 Task: Check the percentage active listings of playground in the last 1 year.
Action: Mouse moved to (754, 185)
Screenshot: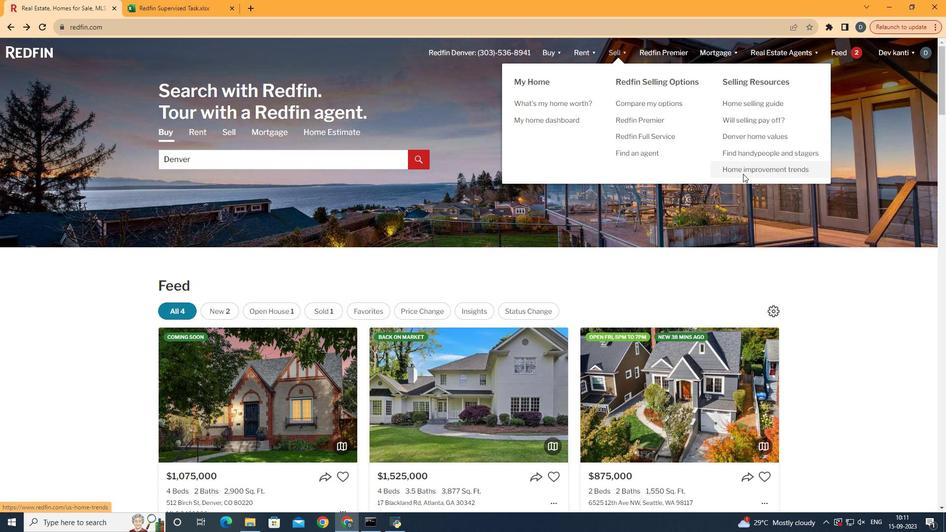 
Action: Mouse pressed left at (754, 185)
Screenshot: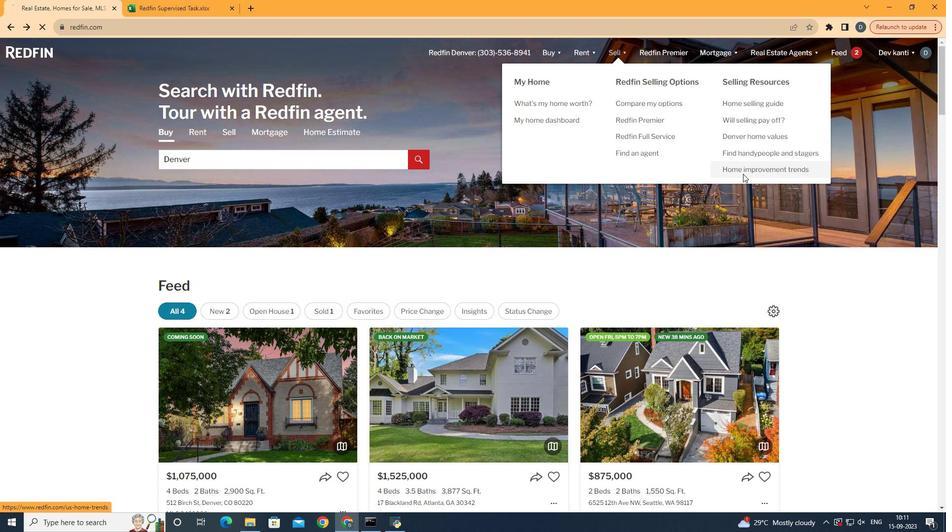 
Action: Mouse moved to (258, 203)
Screenshot: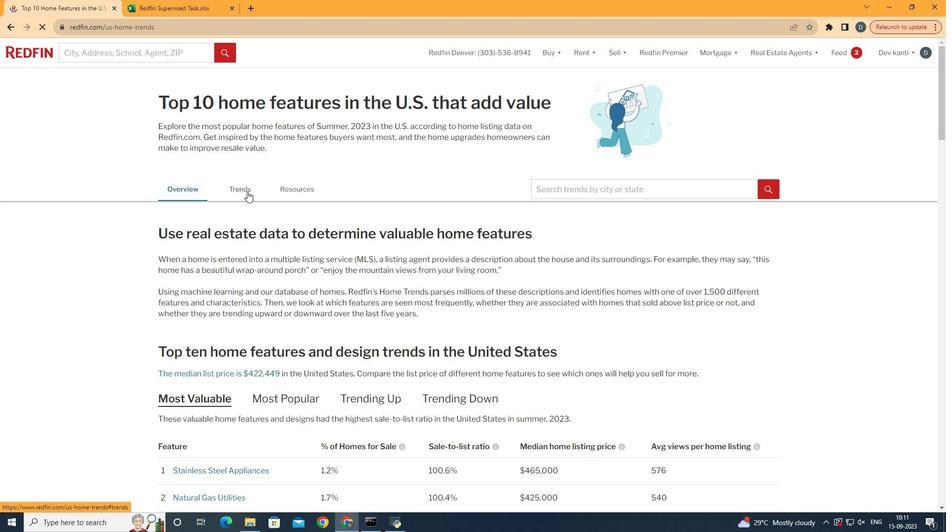 
Action: Mouse pressed left at (258, 203)
Screenshot: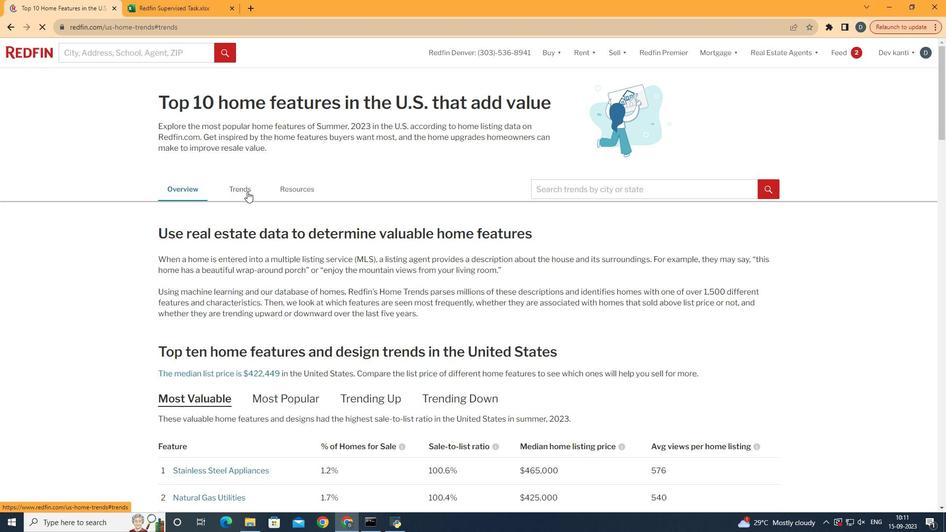 
Action: Mouse moved to (416, 314)
Screenshot: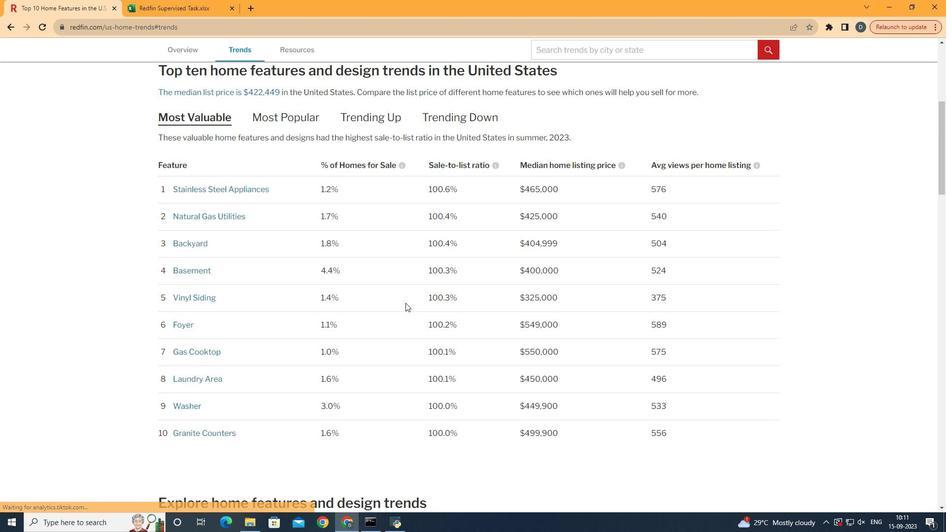 
Action: Mouse scrolled (416, 313) with delta (0, 0)
Screenshot: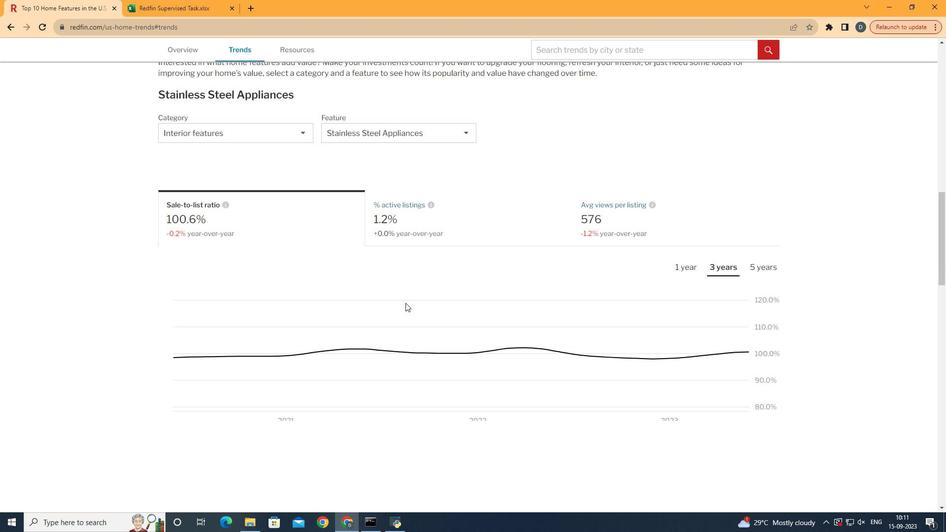 
Action: Mouse scrolled (416, 313) with delta (0, 0)
Screenshot: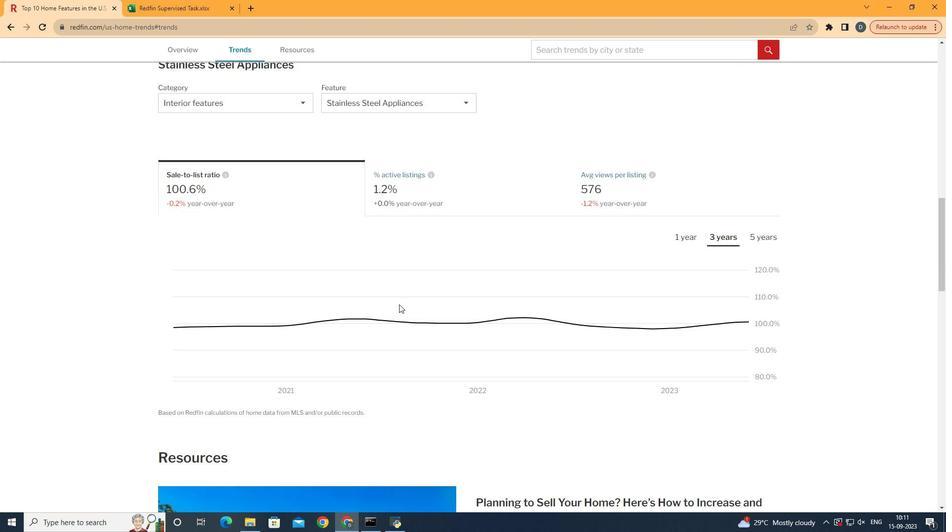 
Action: Mouse scrolled (416, 313) with delta (0, 0)
Screenshot: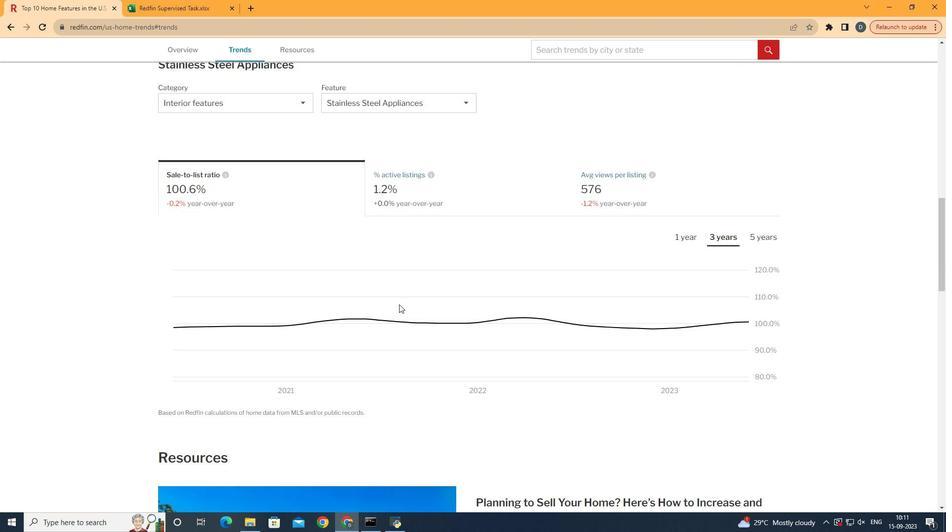
Action: Mouse scrolled (416, 313) with delta (0, 0)
Screenshot: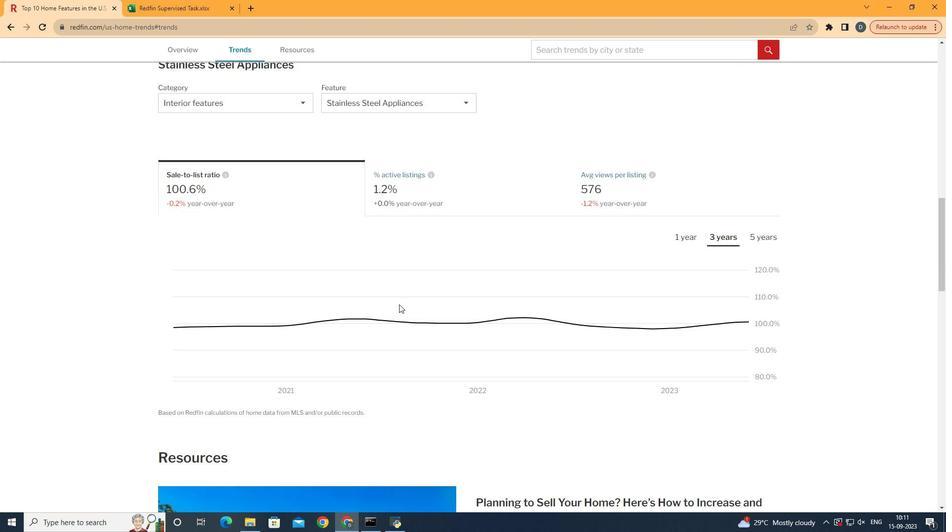 
Action: Mouse scrolled (416, 313) with delta (0, 0)
Screenshot: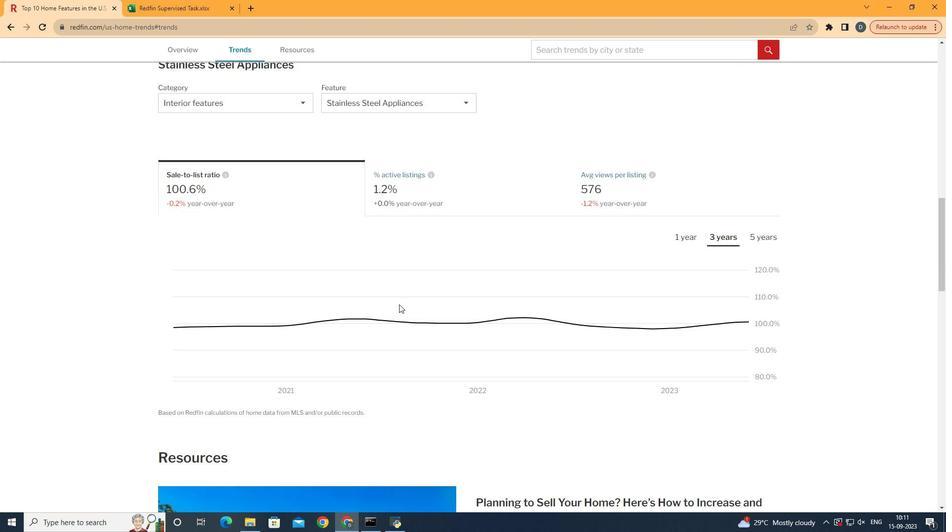 
Action: Mouse scrolled (416, 313) with delta (0, 0)
Screenshot: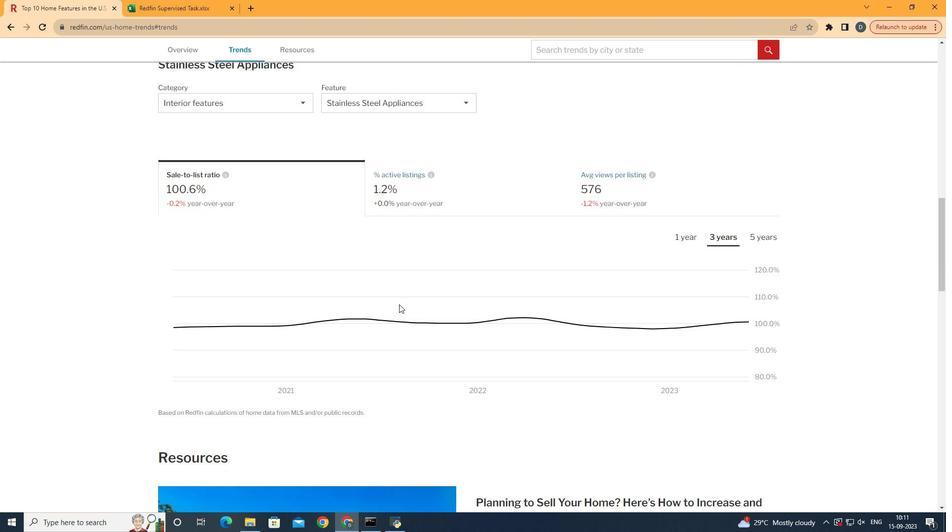 
Action: Mouse scrolled (416, 313) with delta (0, 0)
Screenshot: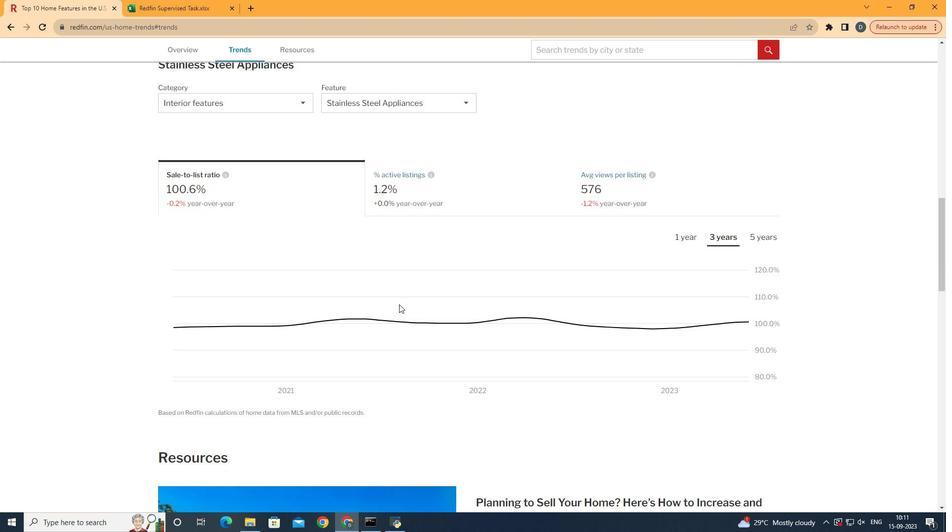 
Action: Mouse scrolled (416, 313) with delta (0, 0)
Screenshot: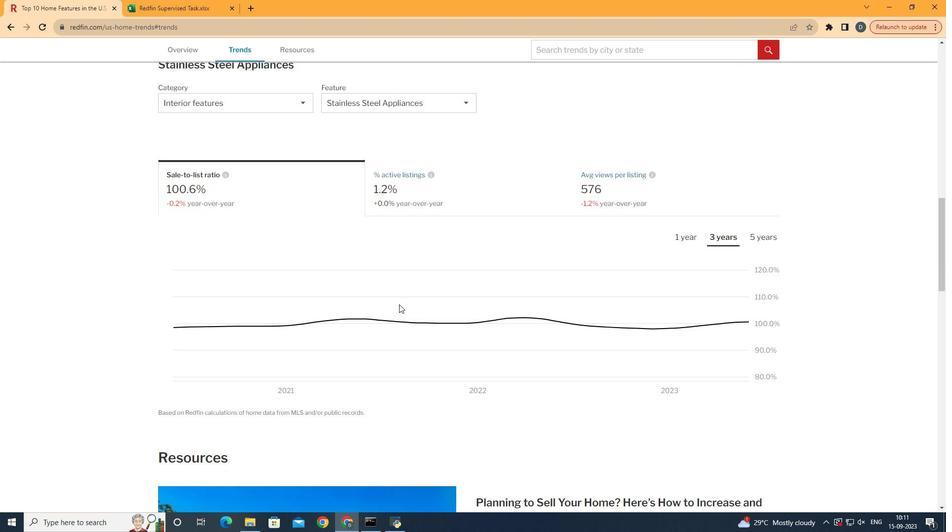 
Action: Mouse scrolled (416, 313) with delta (0, 0)
Screenshot: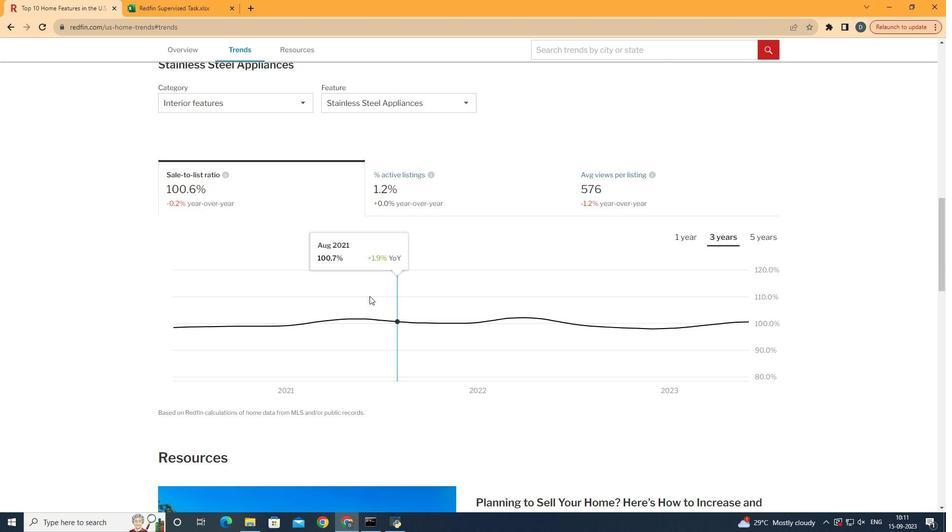 
Action: Mouse scrolled (416, 313) with delta (0, 0)
Screenshot: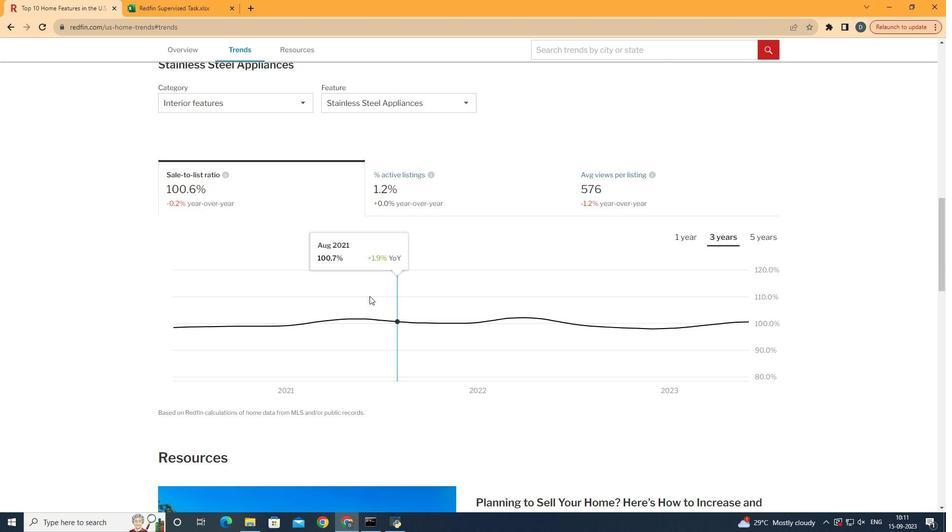 
Action: Mouse moved to (294, 125)
Screenshot: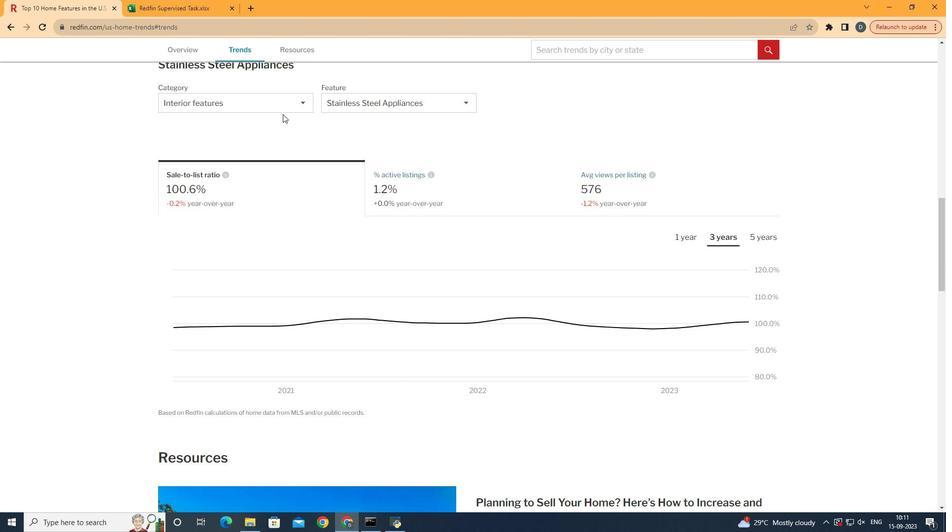 
Action: Mouse pressed left at (294, 125)
Screenshot: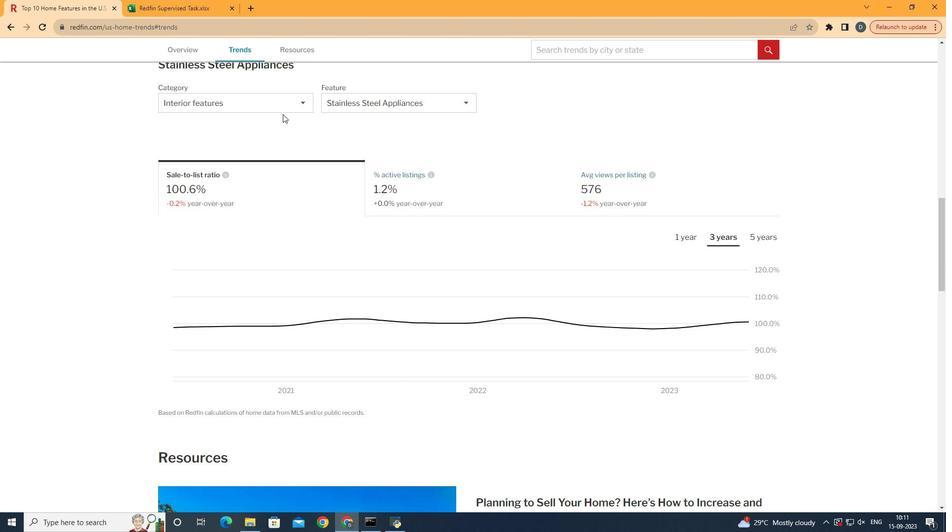 
Action: Mouse moved to (295, 123)
Screenshot: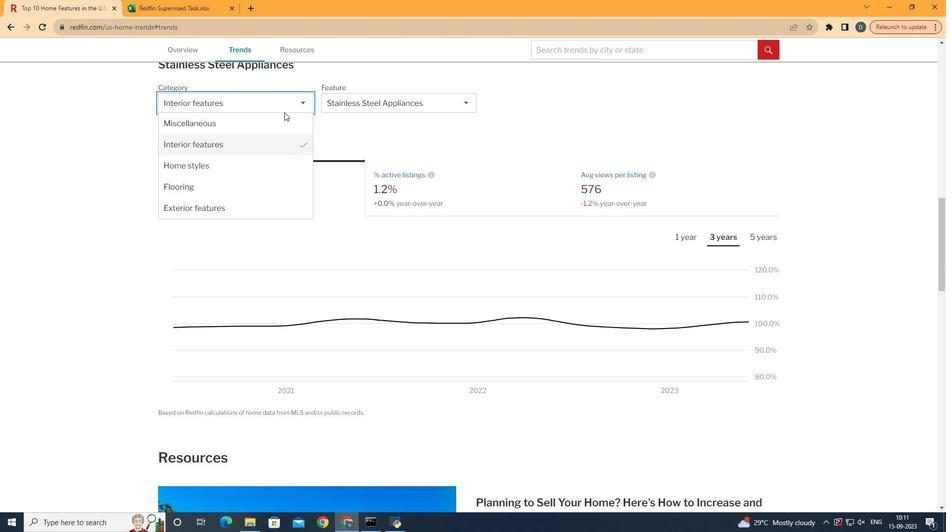 
Action: Mouse pressed left at (295, 123)
Screenshot: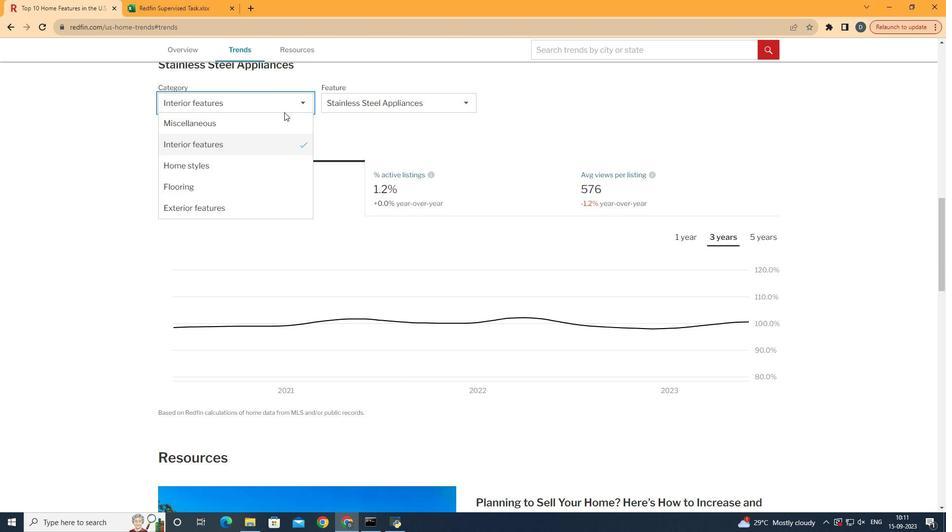 
Action: Mouse moved to (278, 223)
Screenshot: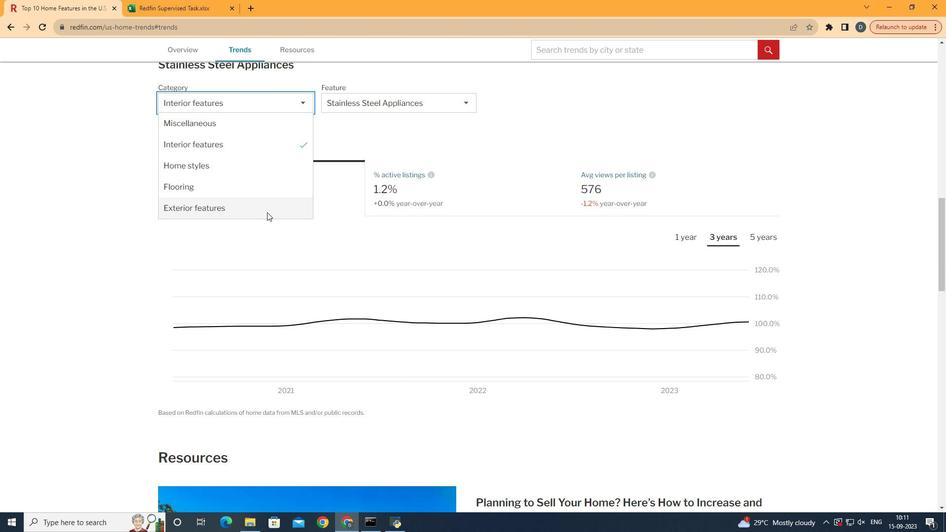 
Action: Mouse pressed left at (278, 223)
Screenshot: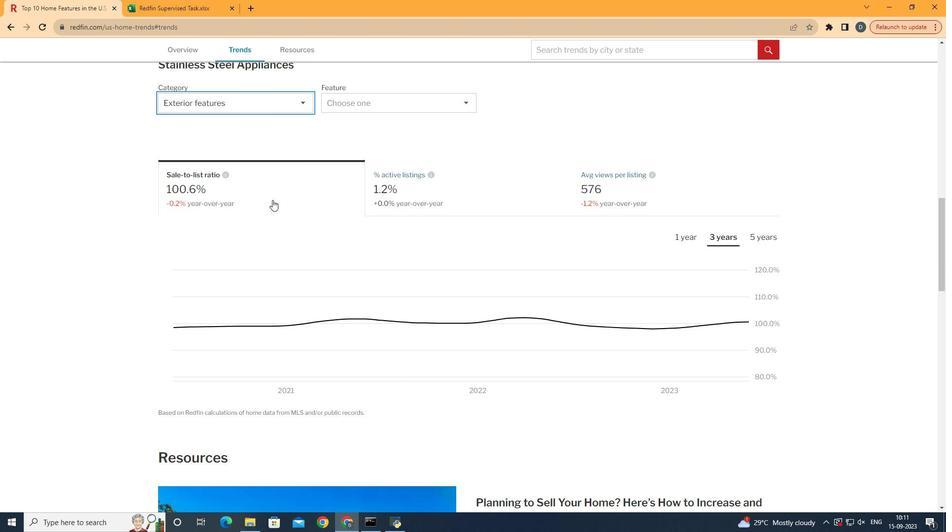 
Action: Mouse moved to (366, 117)
Screenshot: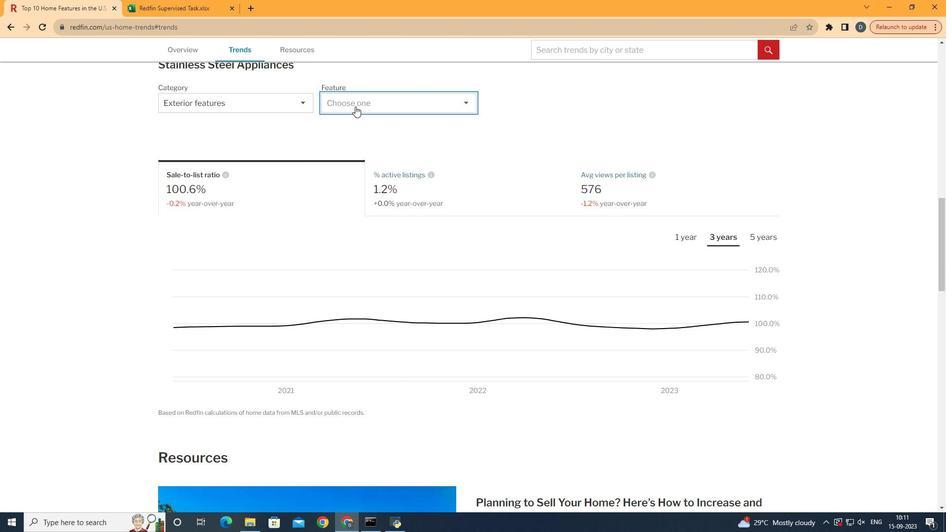 
Action: Mouse pressed left at (366, 117)
Screenshot: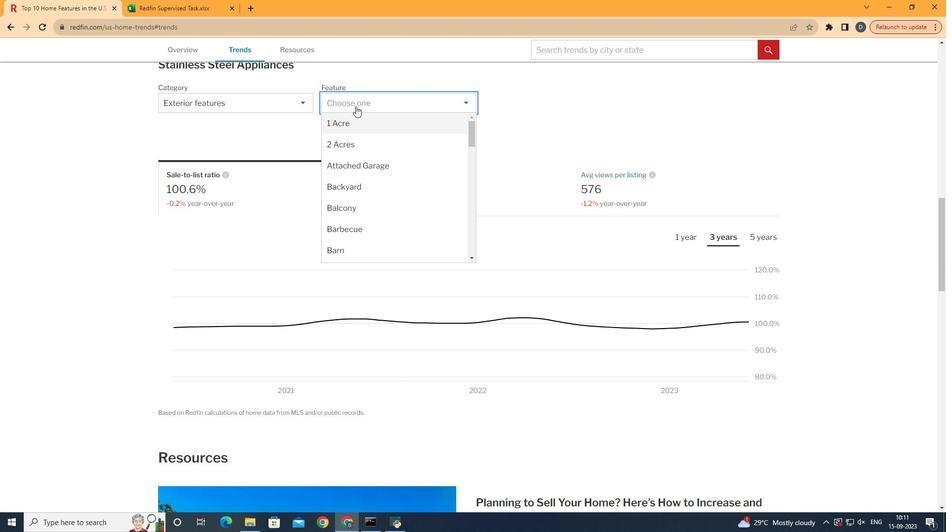 
Action: Mouse moved to (390, 211)
Screenshot: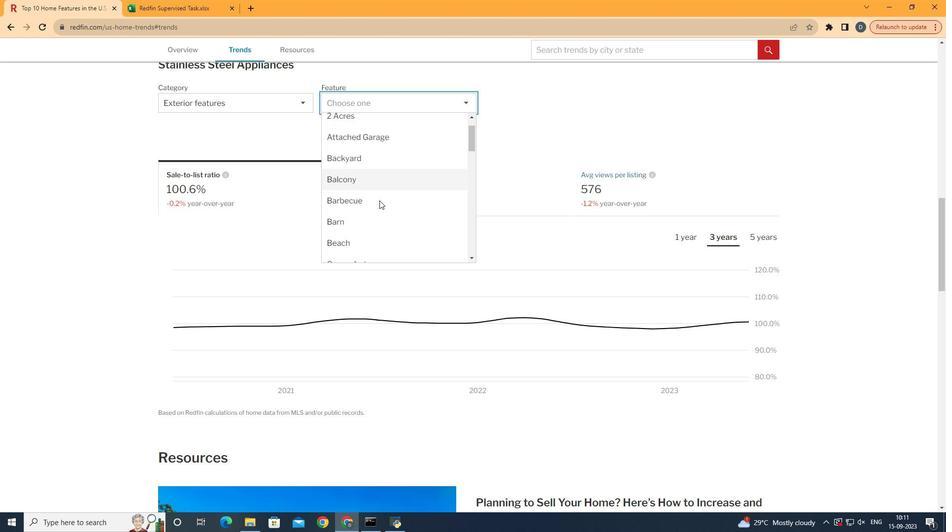 
Action: Mouse scrolled (390, 211) with delta (0, 0)
Screenshot: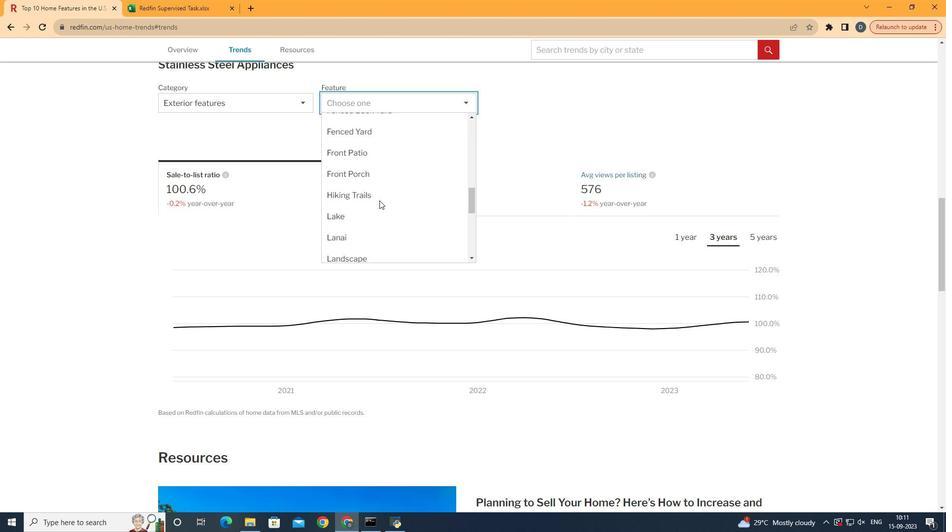 
Action: Mouse scrolled (390, 211) with delta (0, 0)
Screenshot: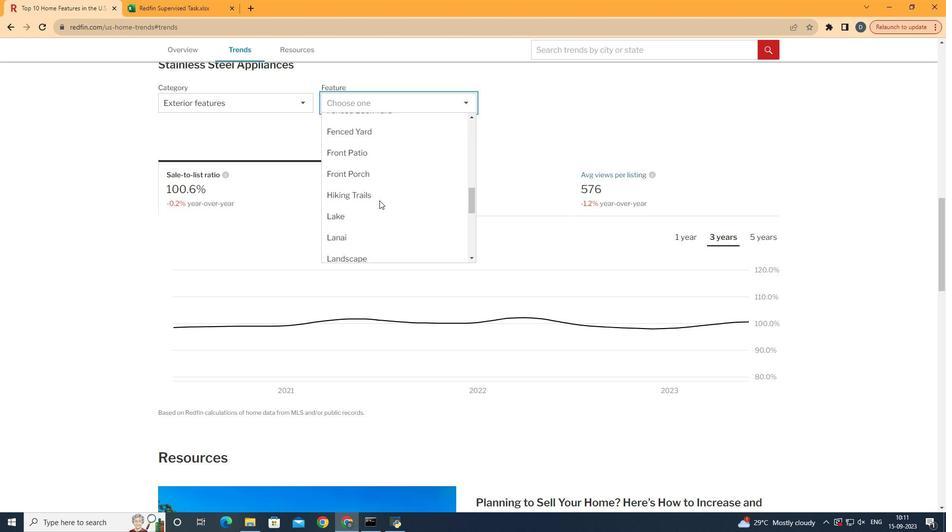 
Action: Mouse scrolled (390, 211) with delta (0, 0)
Screenshot: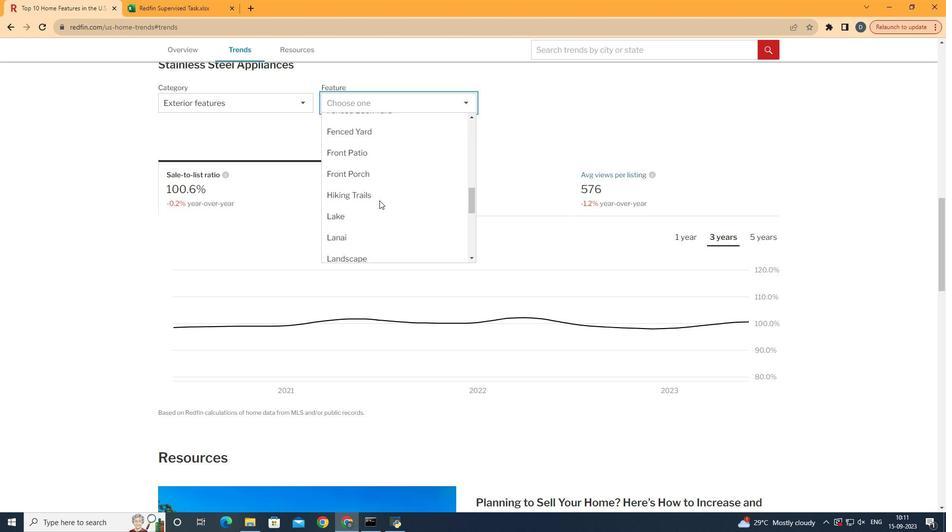 
Action: Mouse scrolled (390, 211) with delta (0, 0)
Screenshot: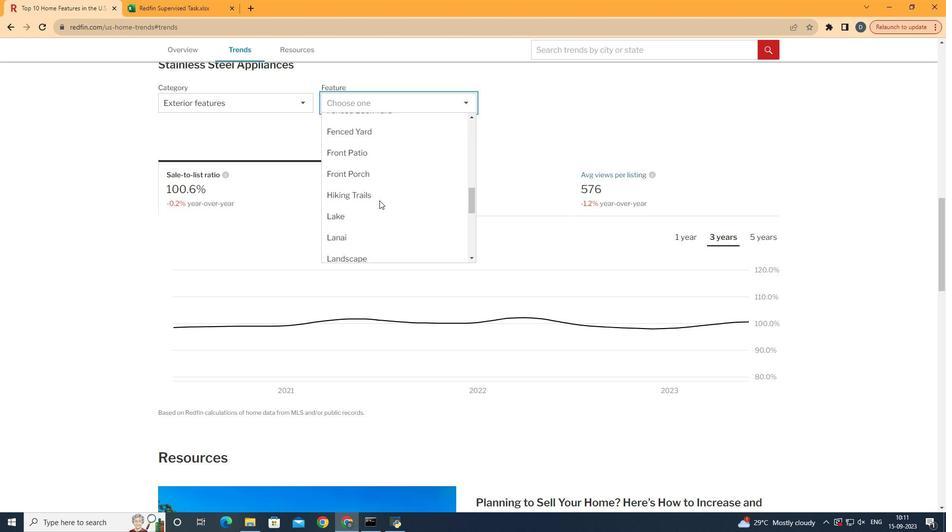 
Action: Mouse scrolled (390, 211) with delta (0, 0)
Screenshot: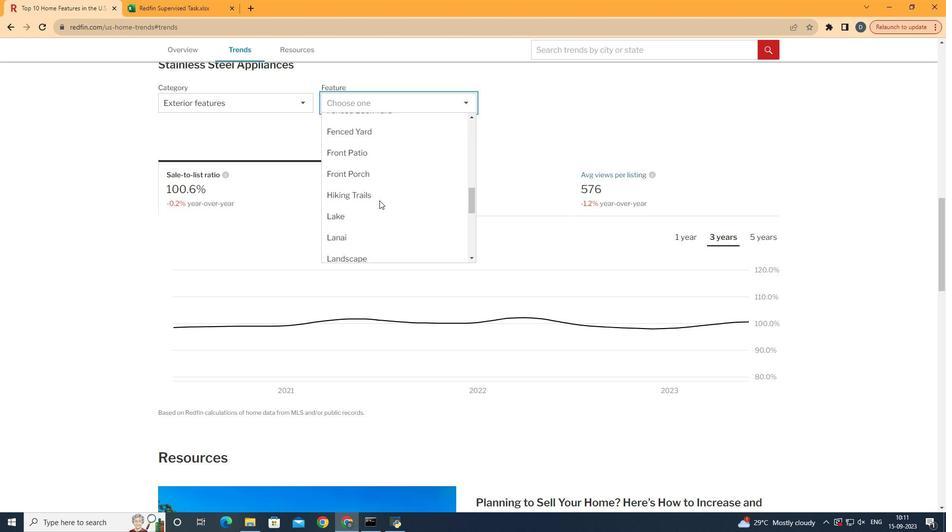 
Action: Mouse scrolled (390, 211) with delta (0, 0)
Screenshot: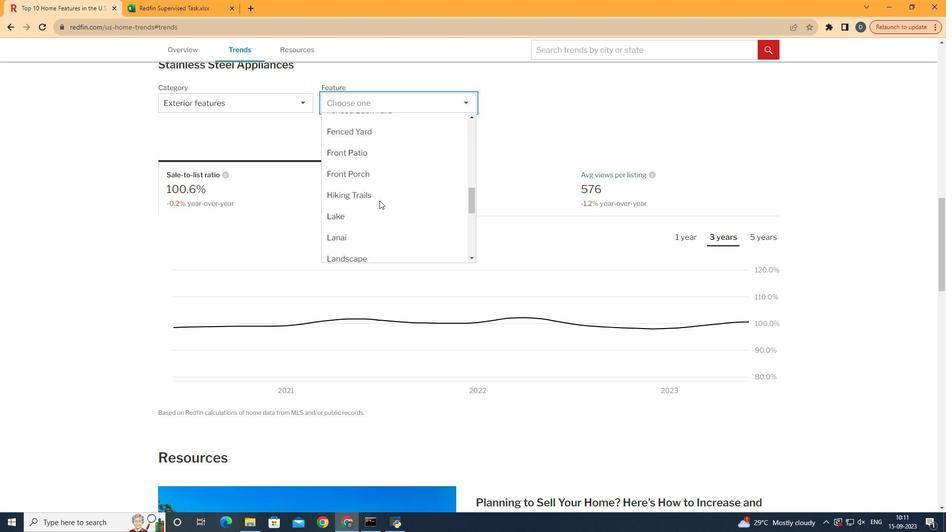 
Action: Mouse scrolled (390, 211) with delta (0, 0)
Screenshot: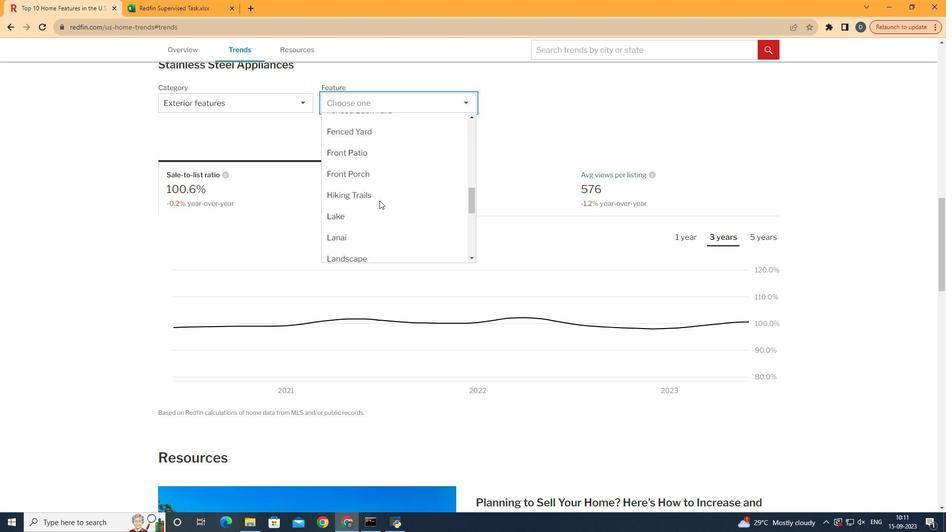 
Action: Mouse scrolled (390, 211) with delta (0, 0)
Screenshot: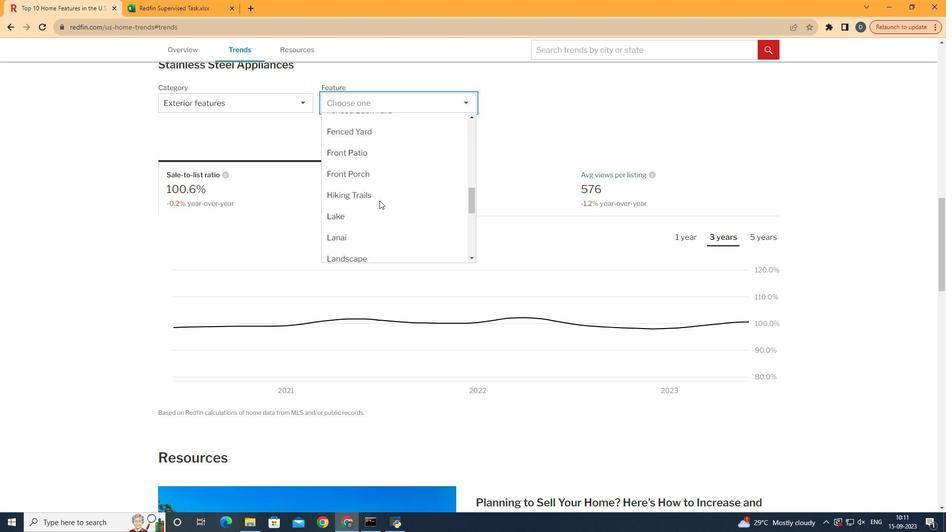
Action: Mouse scrolled (390, 211) with delta (0, 0)
Screenshot: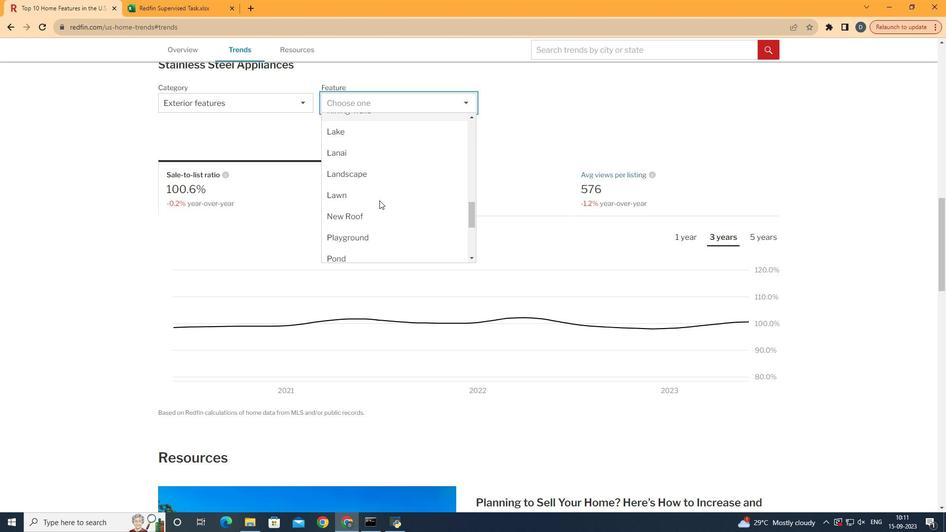 
Action: Mouse scrolled (390, 211) with delta (0, 0)
Screenshot: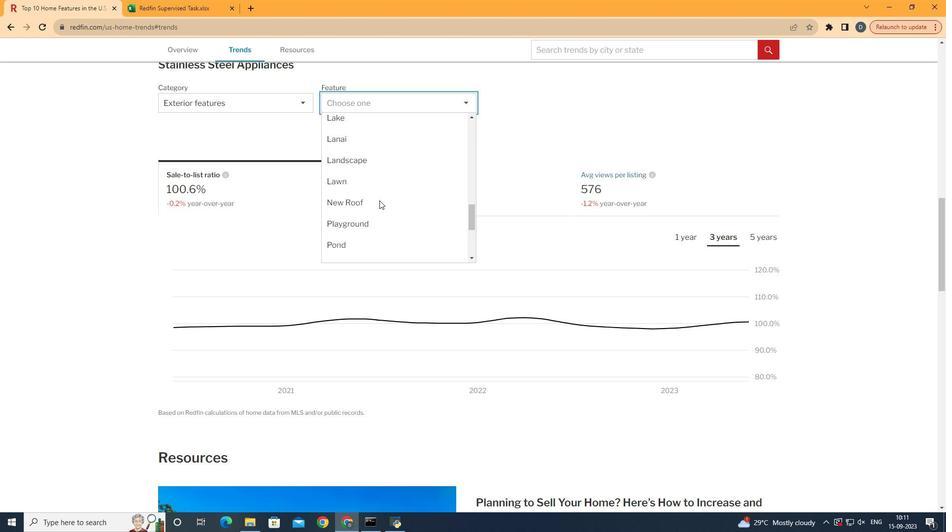 
Action: Mouse moved to (404, 161)
Screenshot: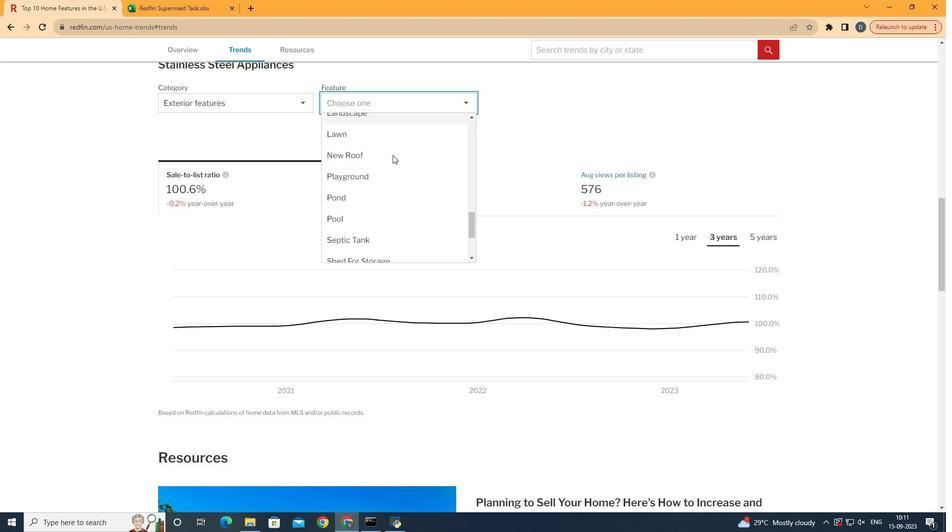 
Action: Mouse scrolled (404, 161) with delta (0, 0)
Screenshot: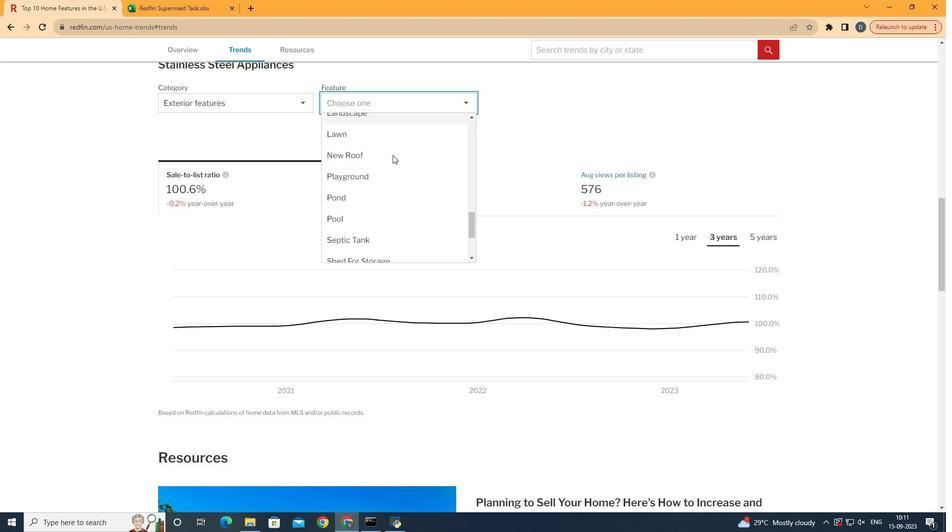 
Action: Mouse moved to (408, 189)
Screenshot: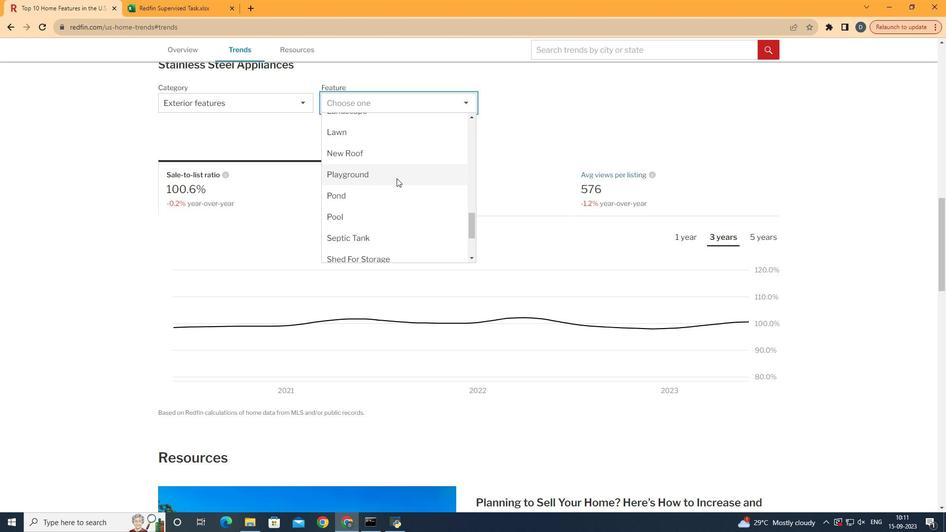 
Action: Mouse pressed left at (408, 189)
Screenshot: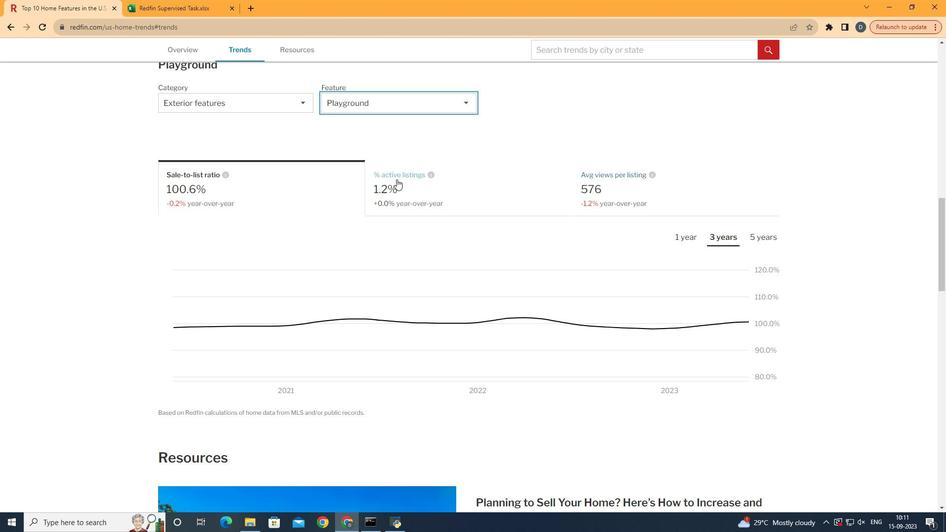 
Action: Mouse moved to (486, 207)
Screenshot: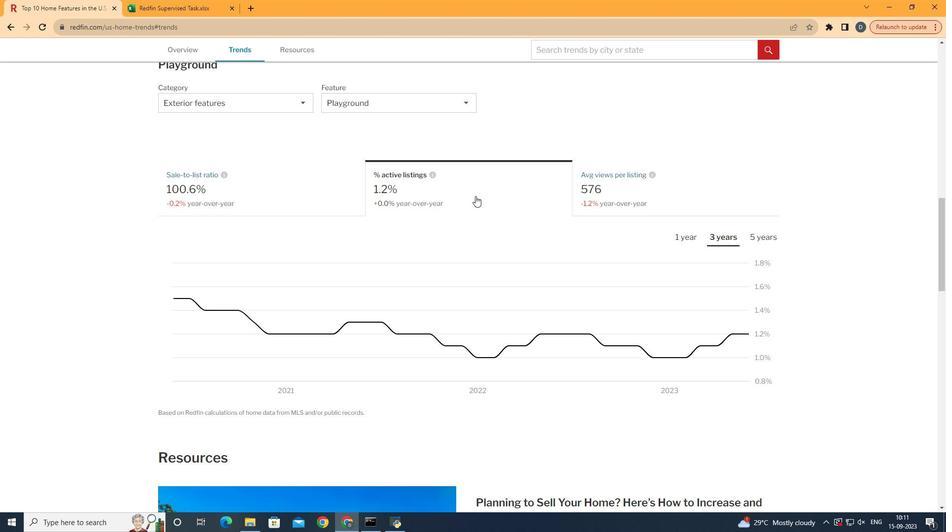 
Action: Mouse pressed left at (486, 207)
Screenshot: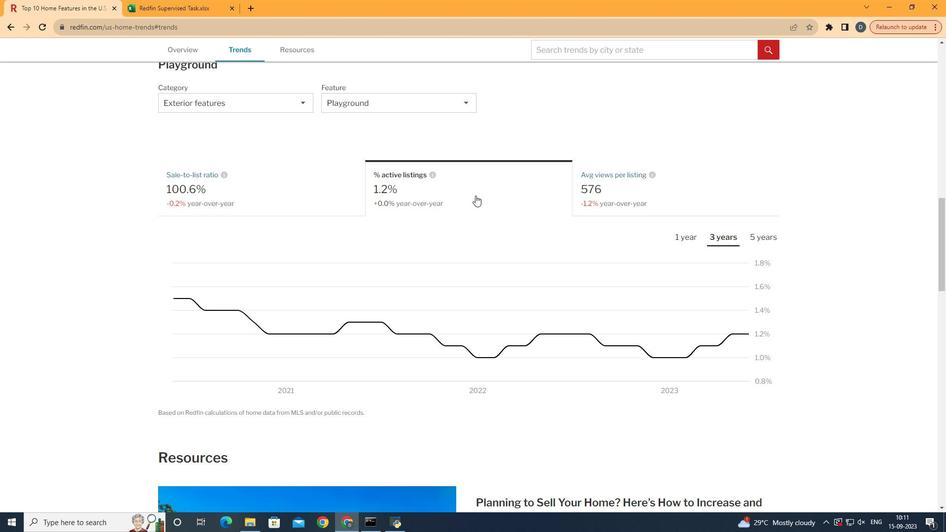 
Action: Mouse moved to (702, 244)
Screenshot: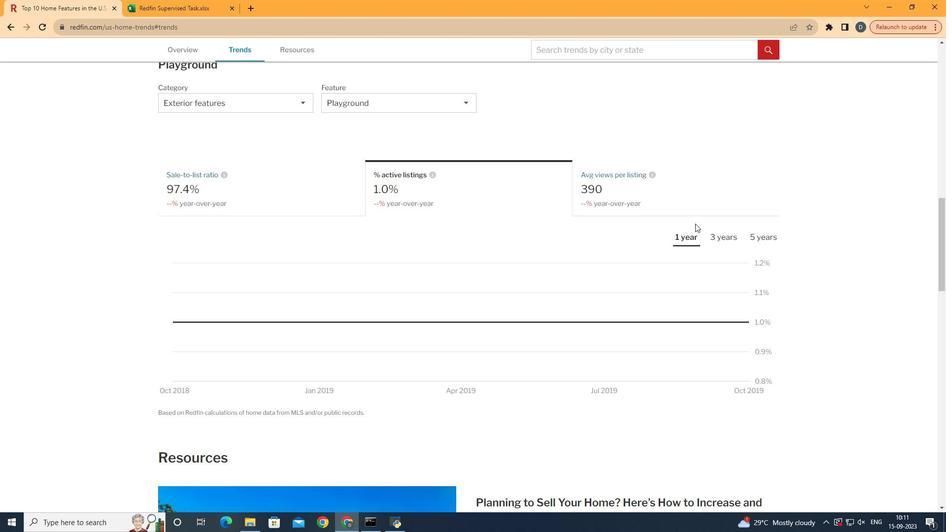 
Action: Mouse pressed left at (702, 244)
Screenshot: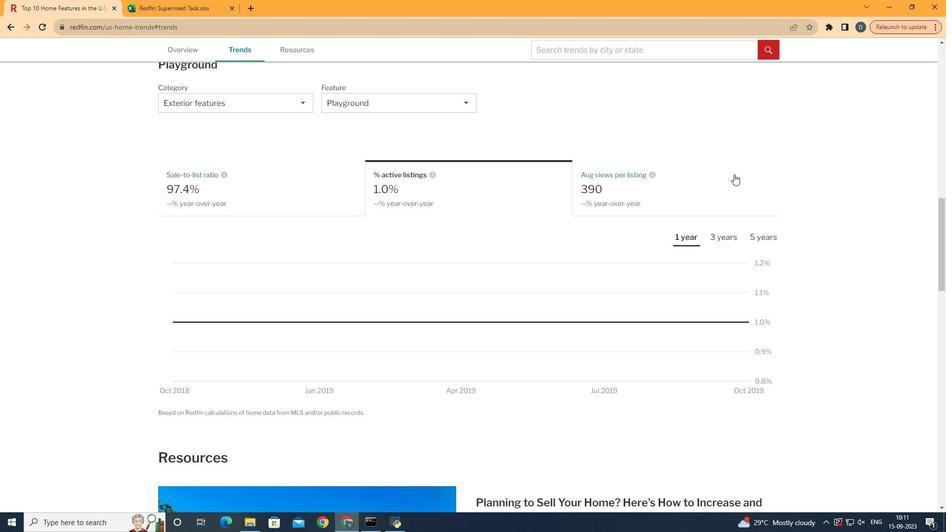 
Action: Mouse moved to (789, 135)
Screenshot: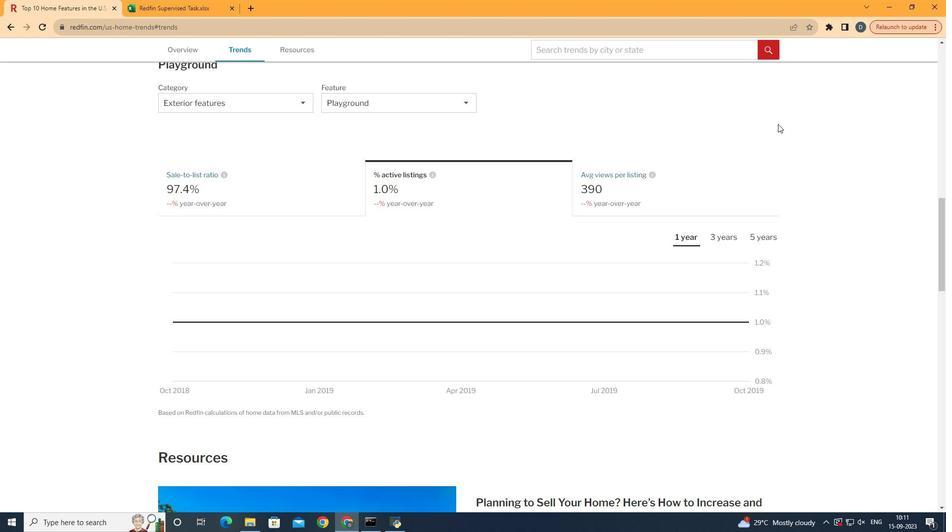 
